 Task: Create Card IT Infrastructure Execution in Board Competitor Analysis Best Practices to Workspace Angel Investors. Create Card History Conference Review in Board Sales Lead Generation and Qualification to Workspace Angel Investors. Create Card IT Infrastructure Execution in Board Content Marketing Video Series Strategy and Execution to Workspace Angel Investors
Action: Mouse moved to (113, 333)
Screenshot: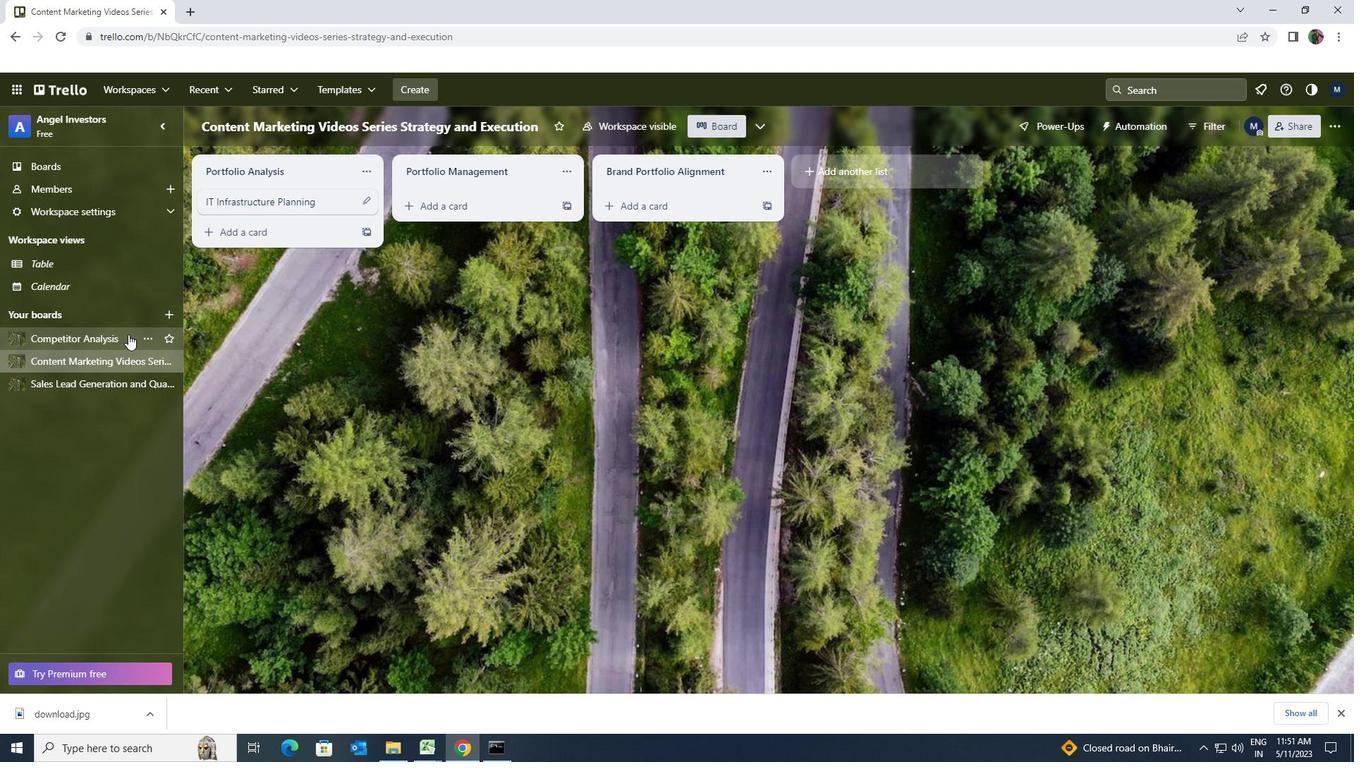 
Action: Mouse pressed left at (113, 333)
Screenshot: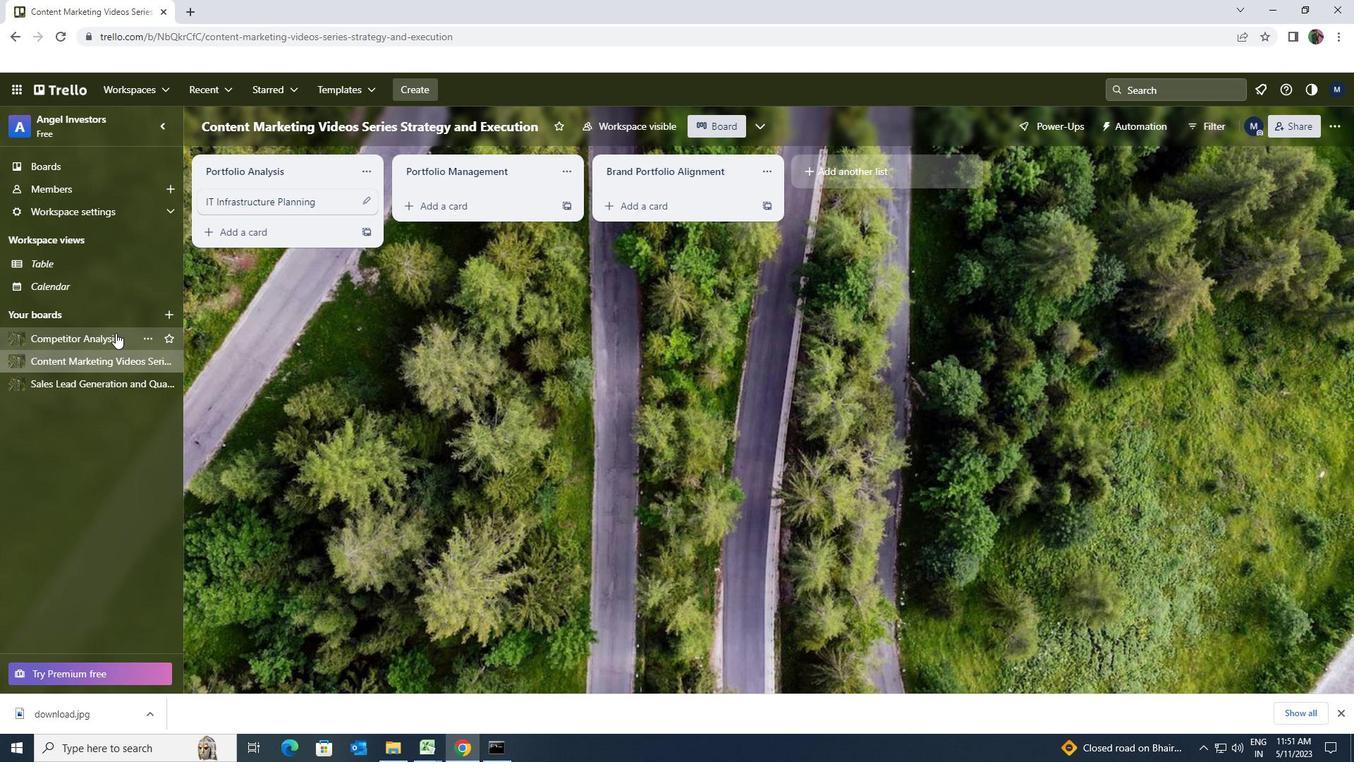 
Action: Mouse moved to (456, 220)
Screenshot: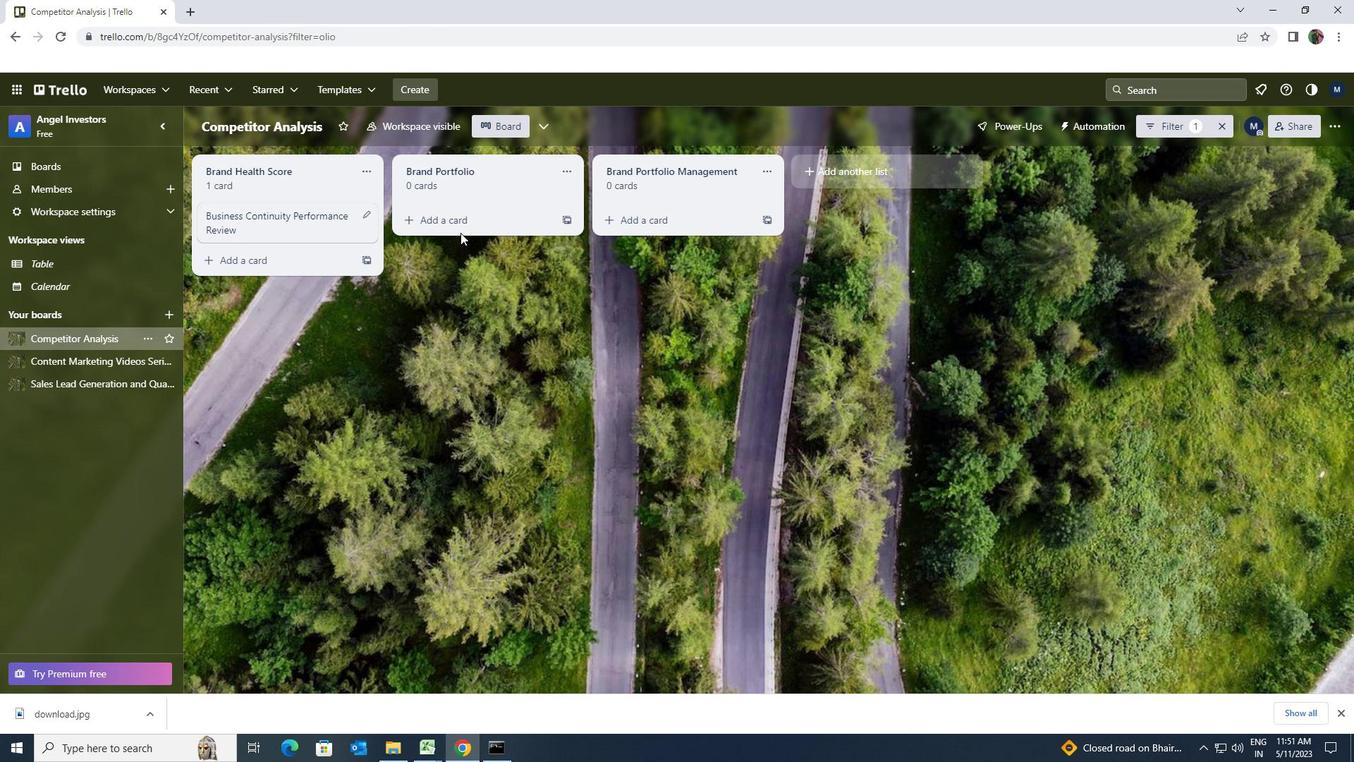 
Action: Mouse pressed left at (456, 220)
Screenshot: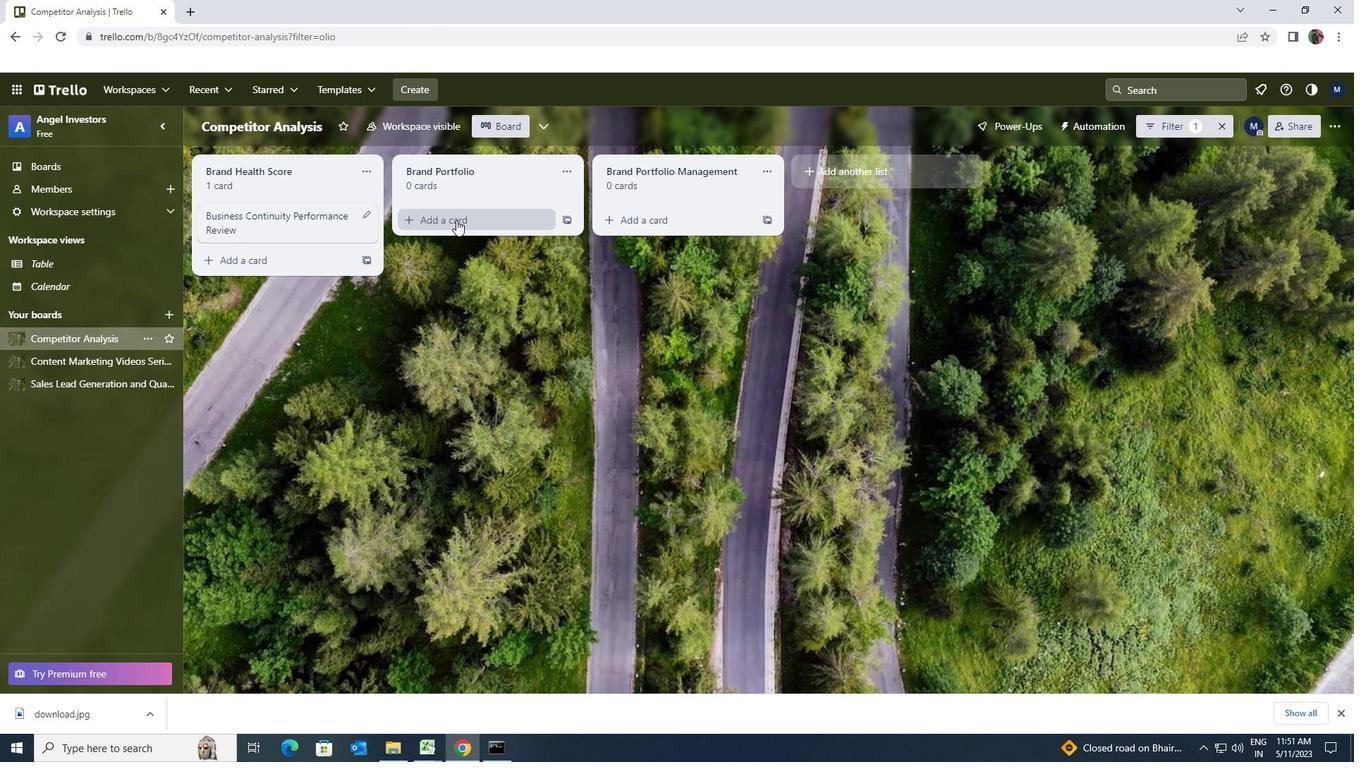 
Action: Key pressed <Key.shift><Key.shift><Key.shift>IT<Key.space><Key.shift>INFRASTRUCTURE<Key.space><Key.shift><Key.shift><Key.shift><Key.shift><Key.shift><Key.shift>EXECUTION
Screenshot: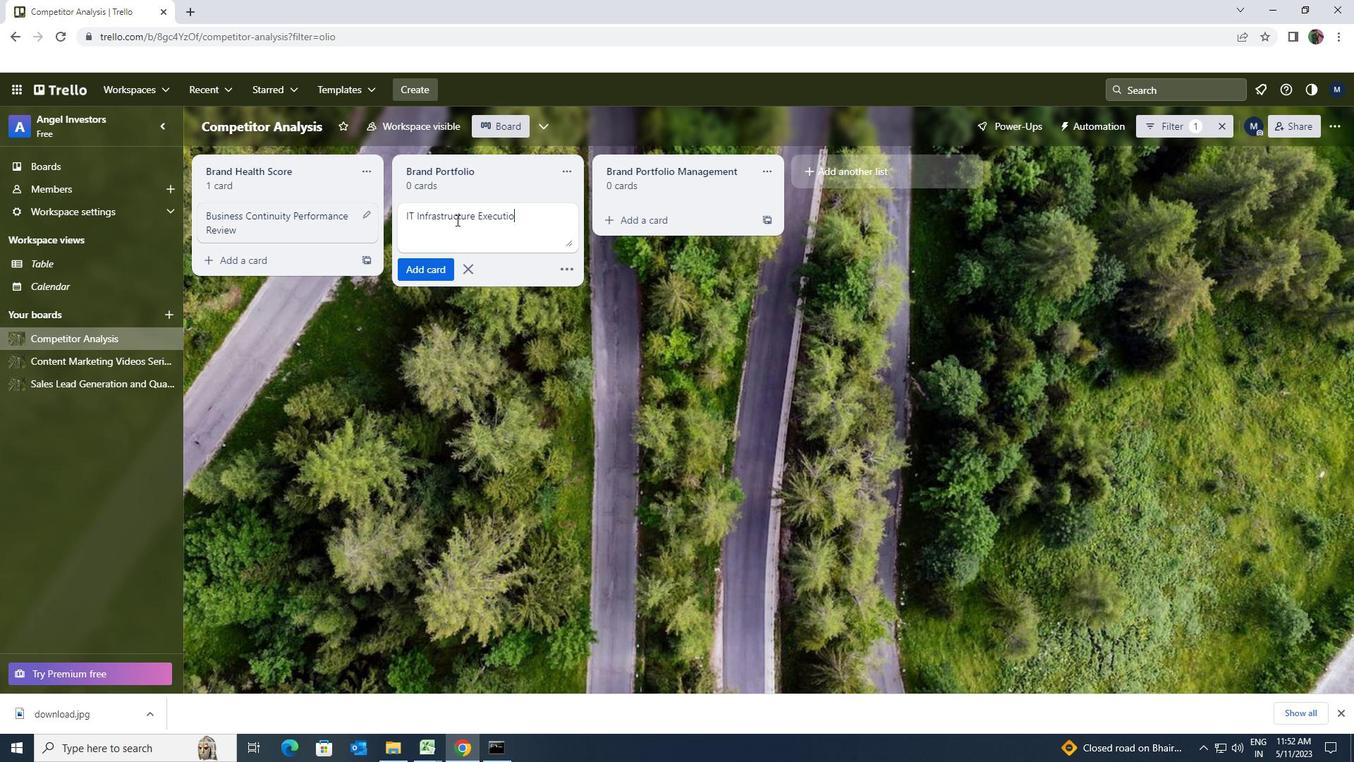 
Action: Mouse moved to (443, 260)
Screenshot: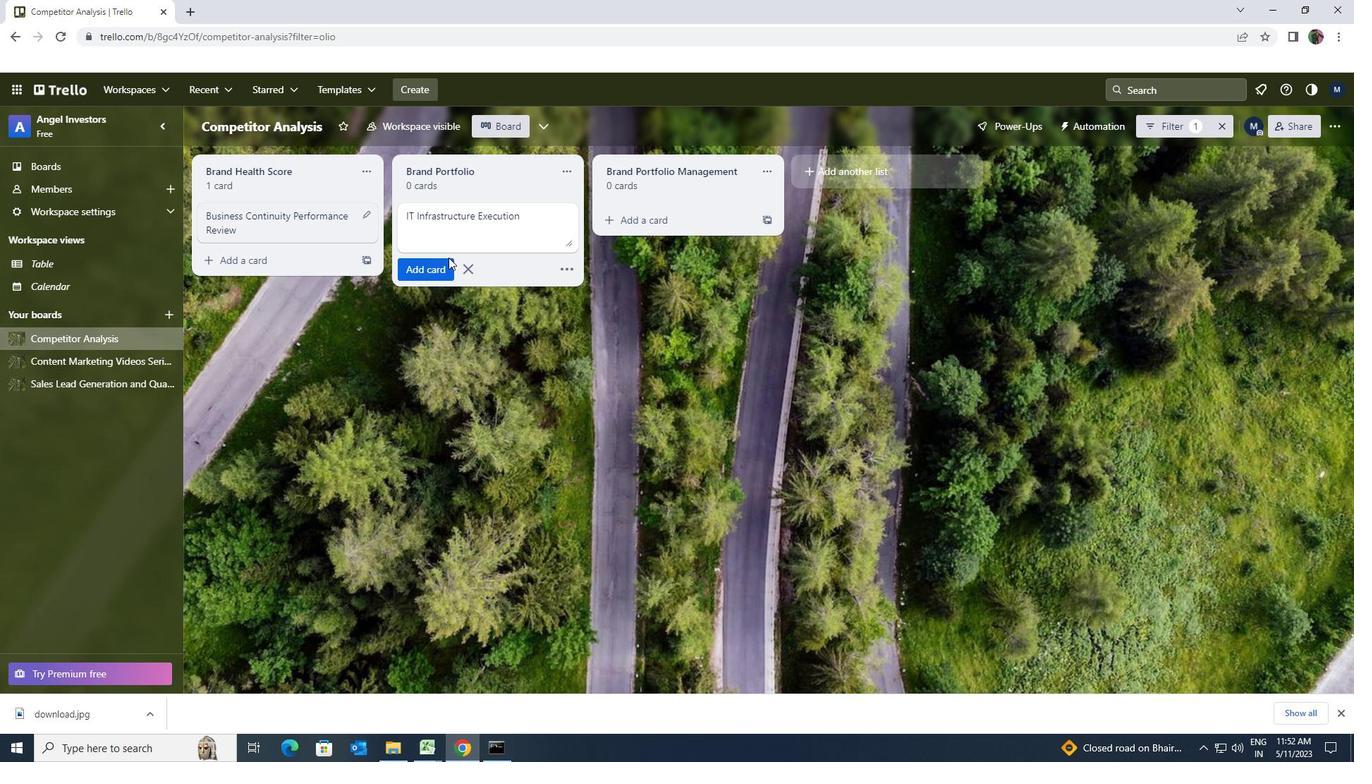 
Action: Mouse pressed left at (443, 260)
Screenshot: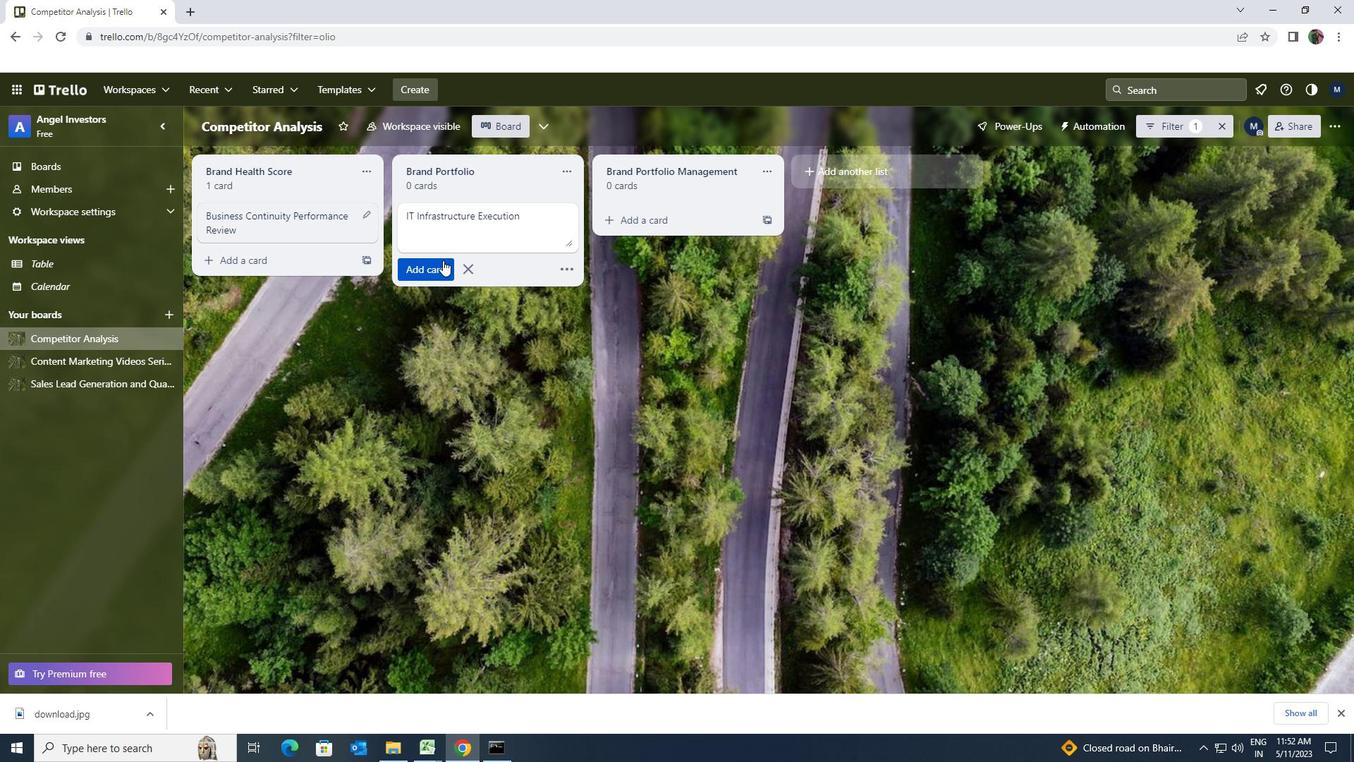 
Action: Mouse moved to (114, 379)
Screenshot: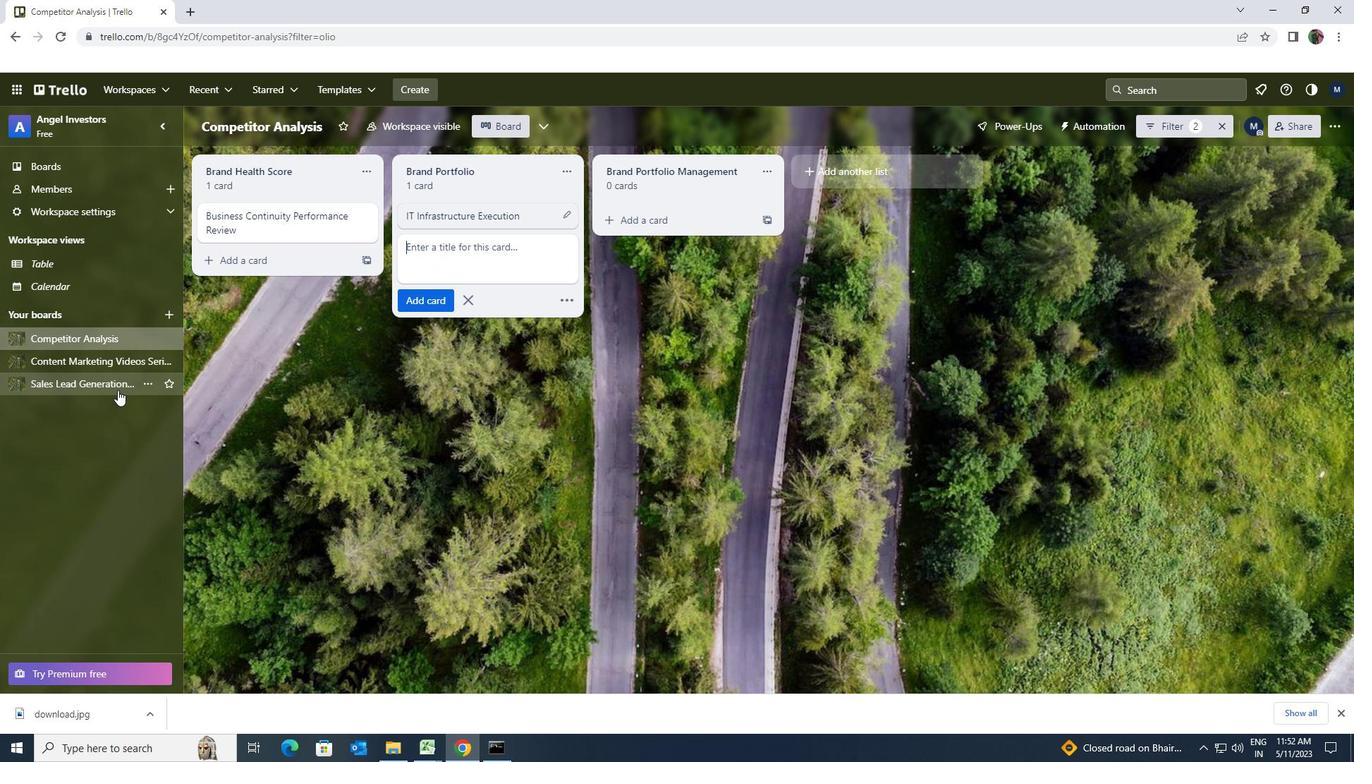 
Action: Mouse pressed left at (114, 379)
Screenshot: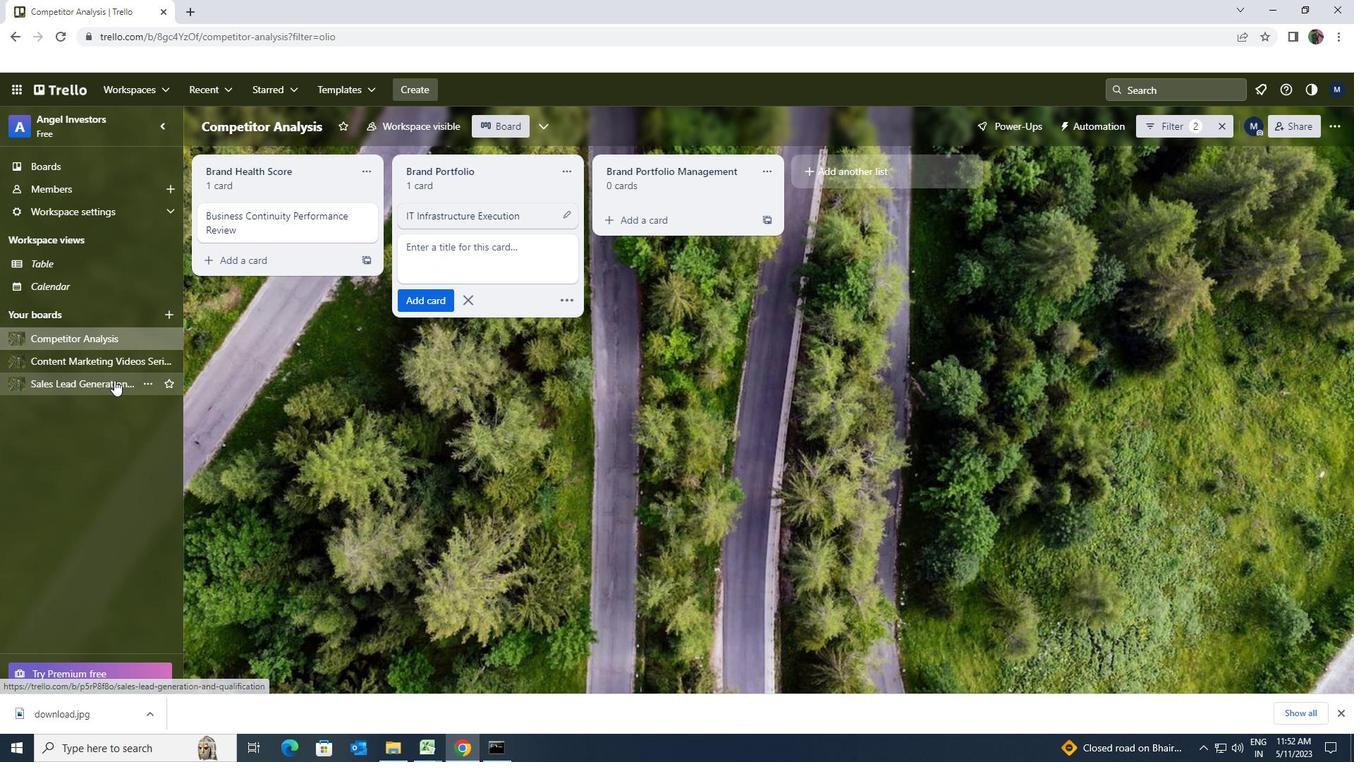 
Action: Mouse moved to (482, 212)
Screenshot: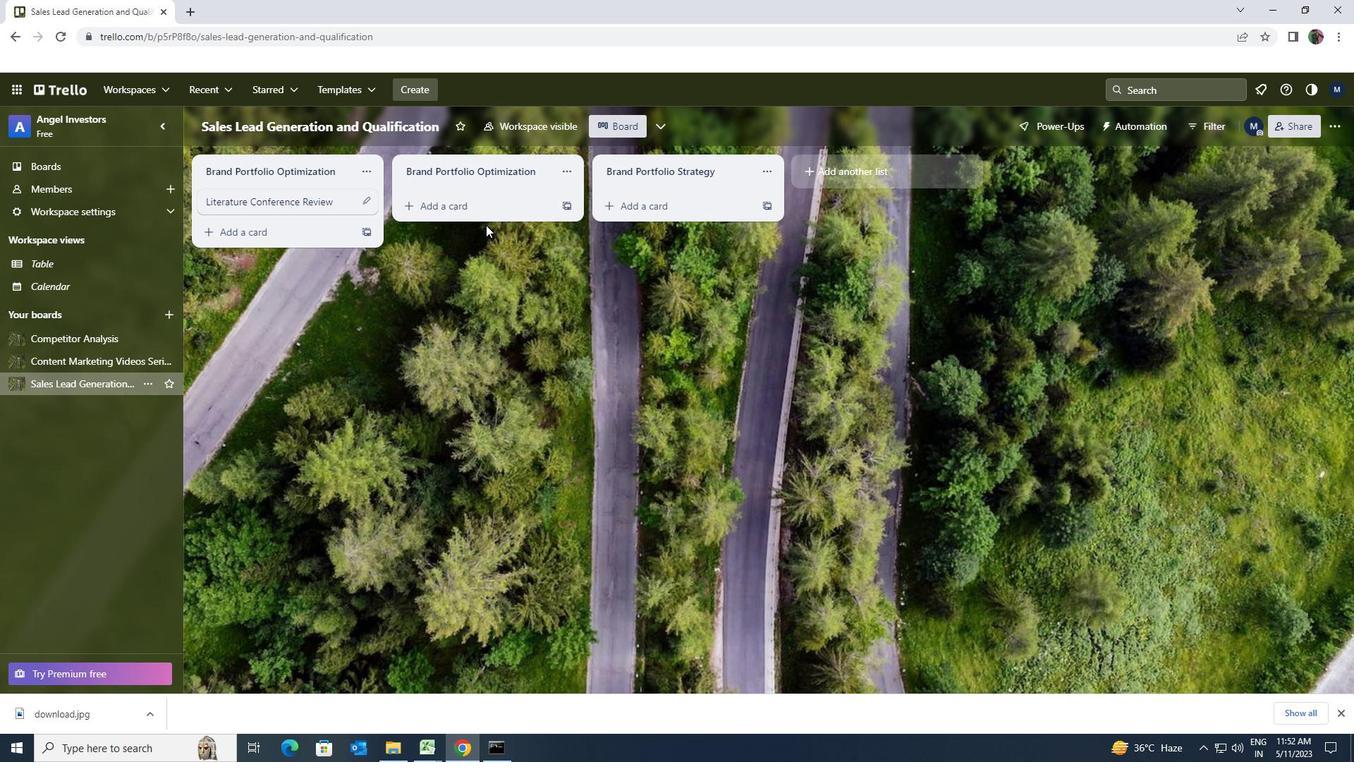 
Action: Mouse pressed left at (482, 212)
Screenshot: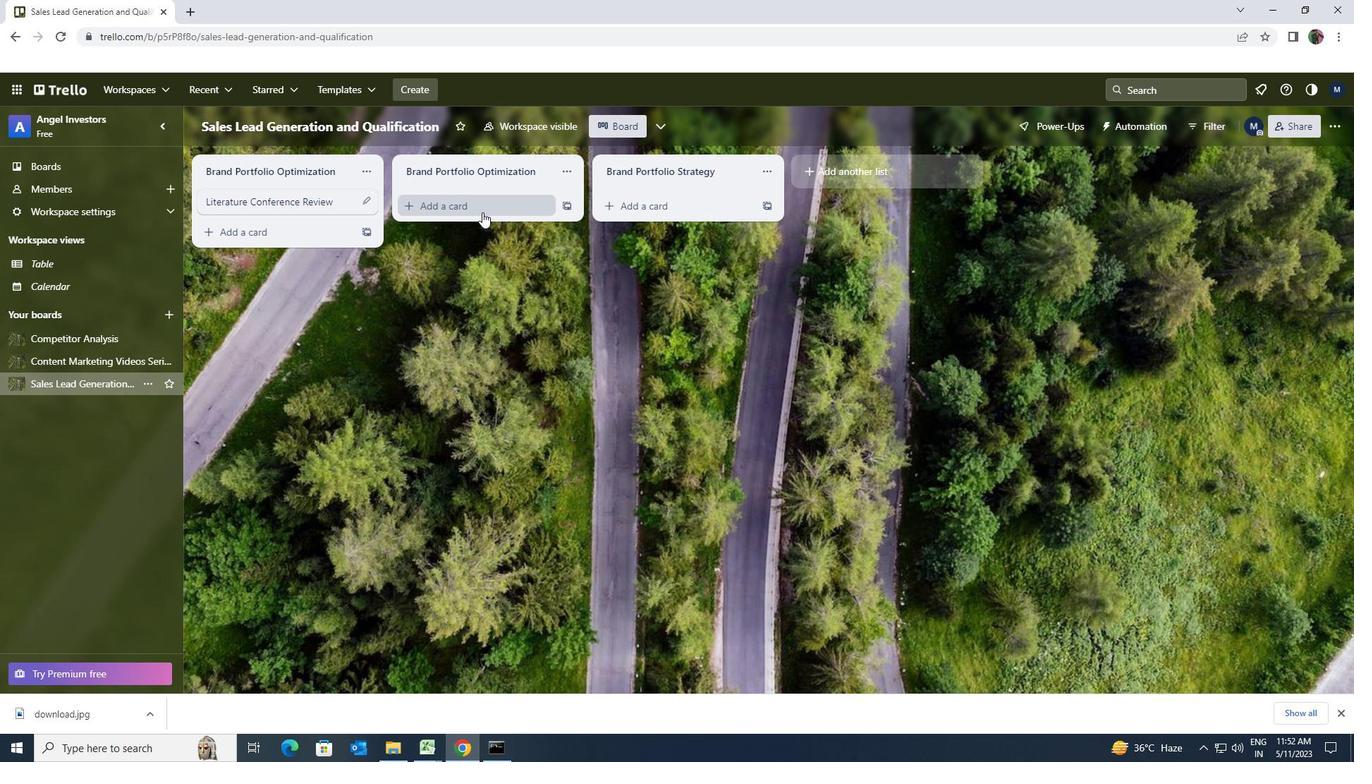 
Action: Key pressed <Key.shift>HISTORY<Key.space><Key.shift>CONFEREB<Key.backspace>NCE<Key.space><Key.shift><Key.shift><Key.shift>REVIEW
Screenshot: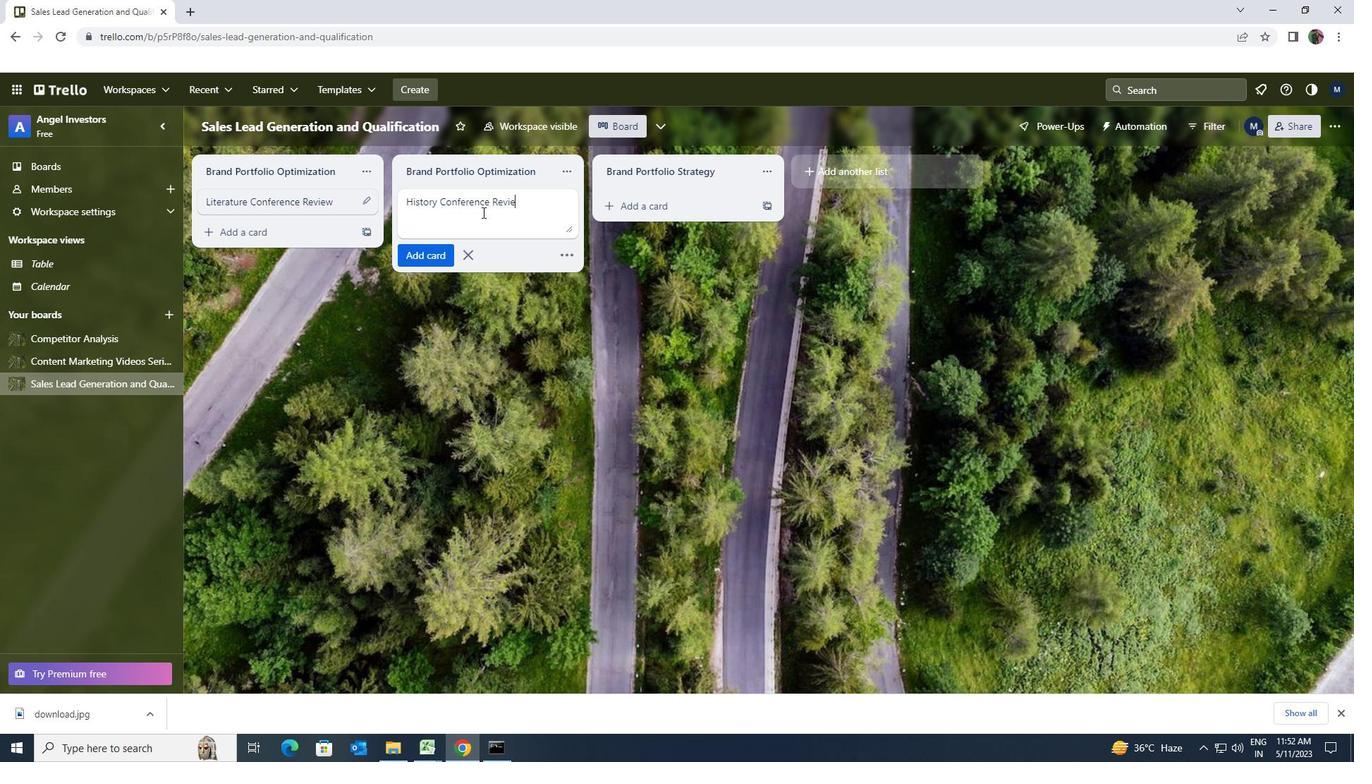 
Action: Mouse moved to (433, 258)
Screenshot: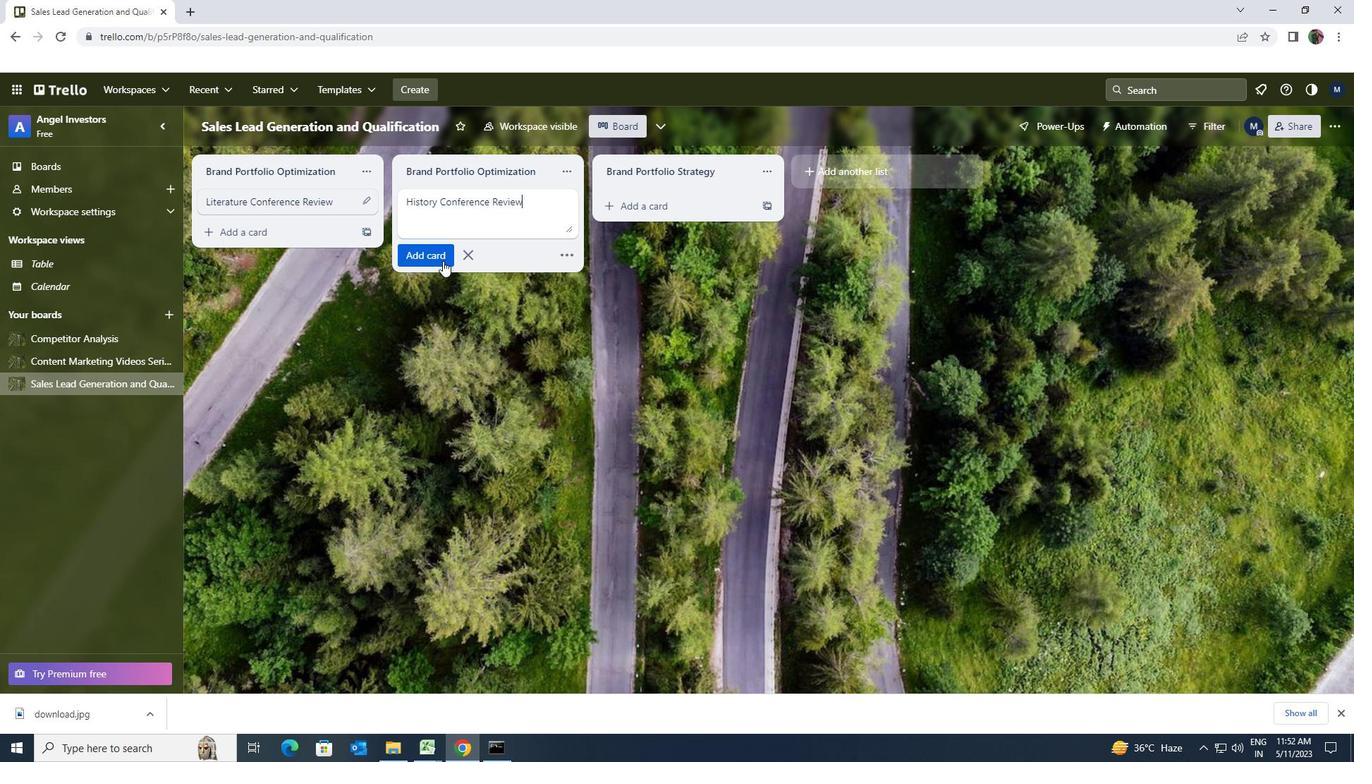 
Action: Mouse pressed left at (433, 258)
Screenshot: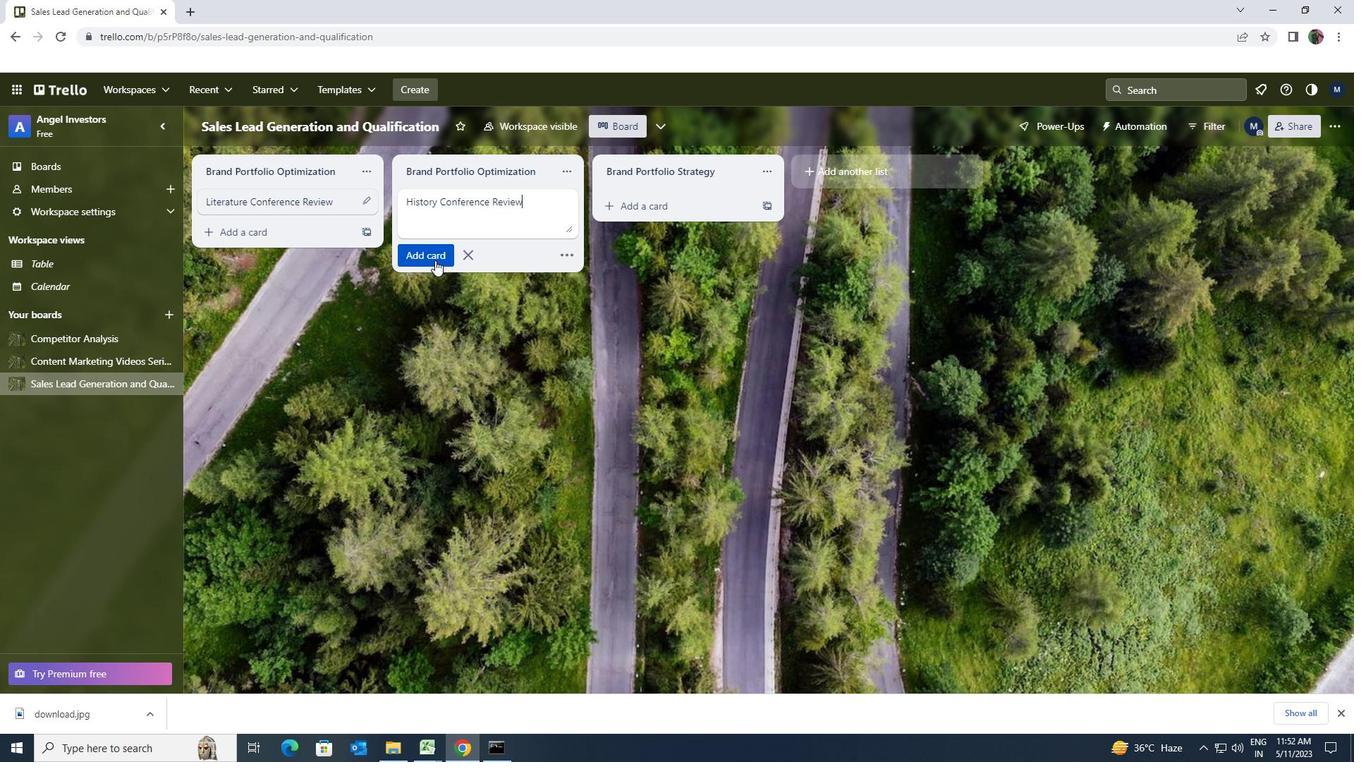 
Action: Mouse moved to (100, 357)
Screenshot: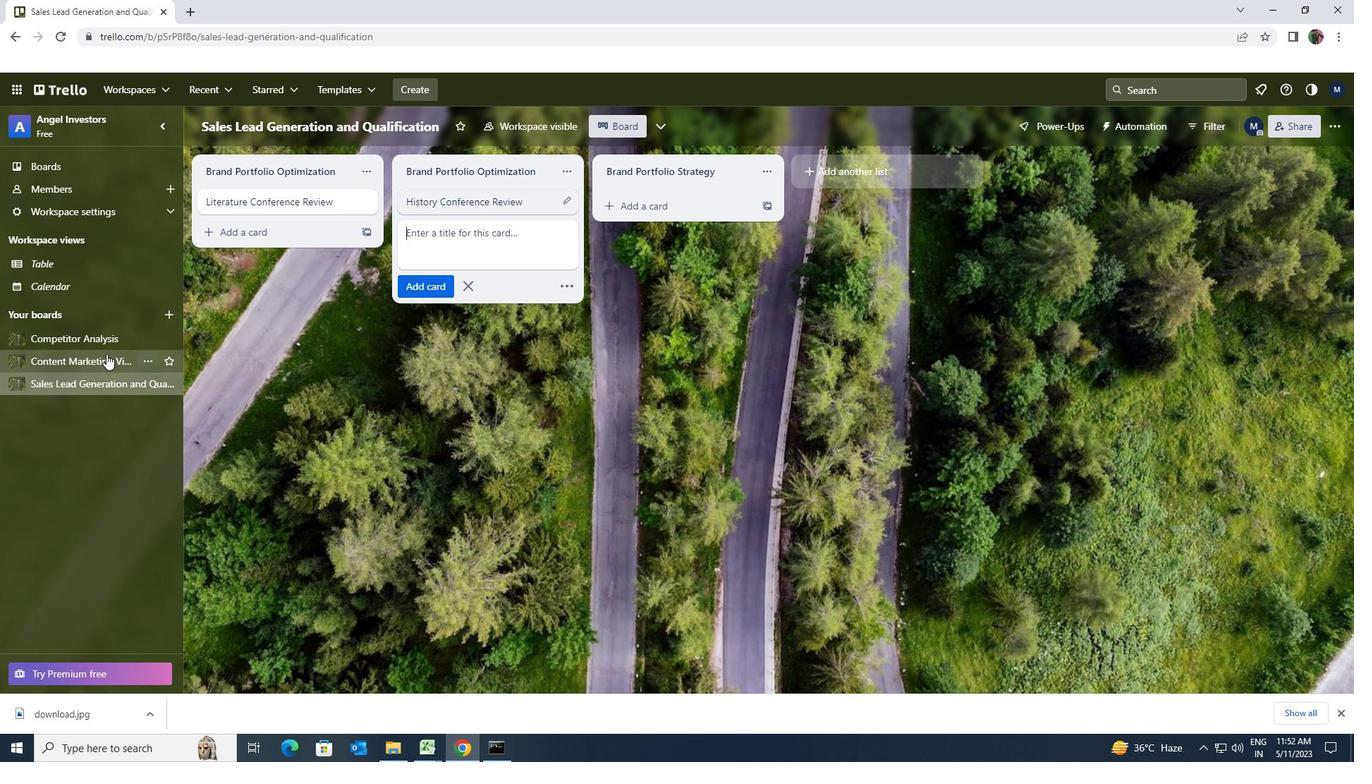 
Action: Mouse pressed left at (100, 357)
Screenshot: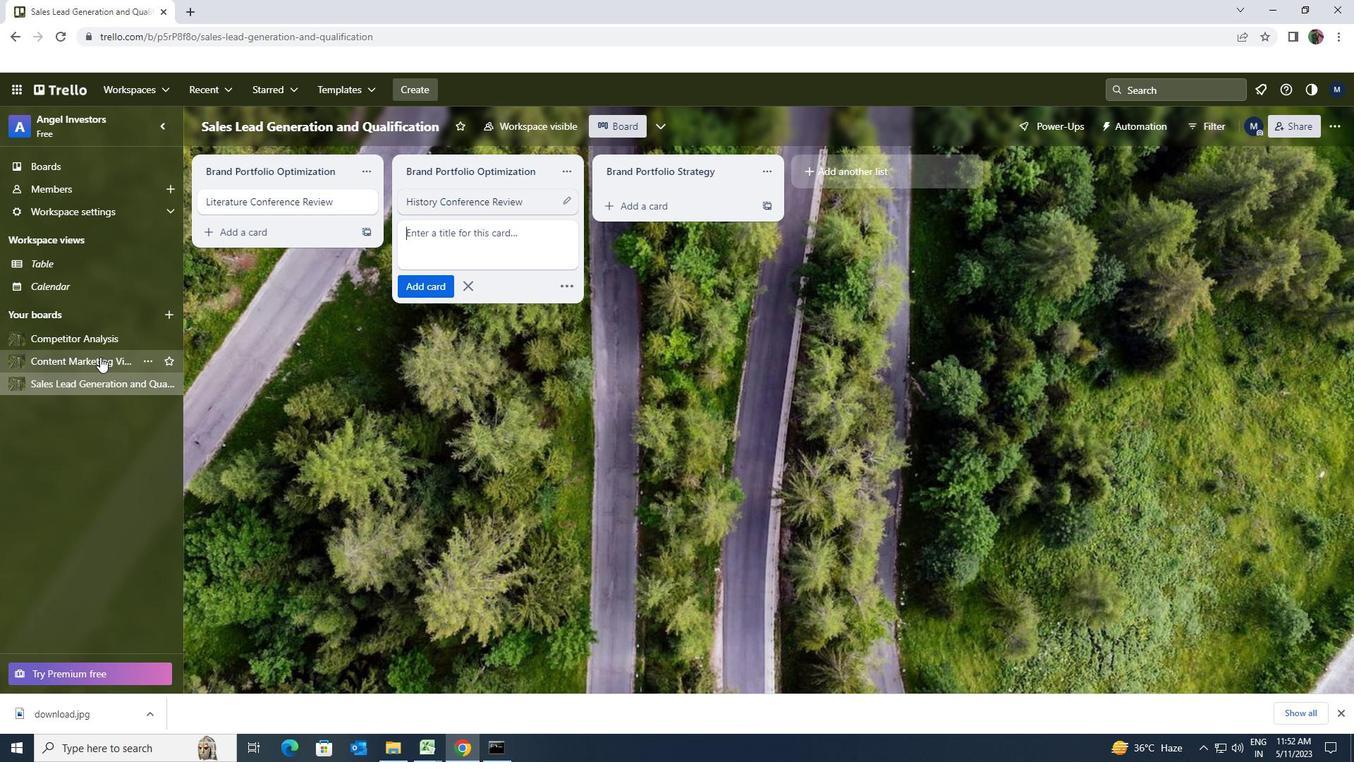 
Action: Mouse moved to (416, 214)
Screenshot: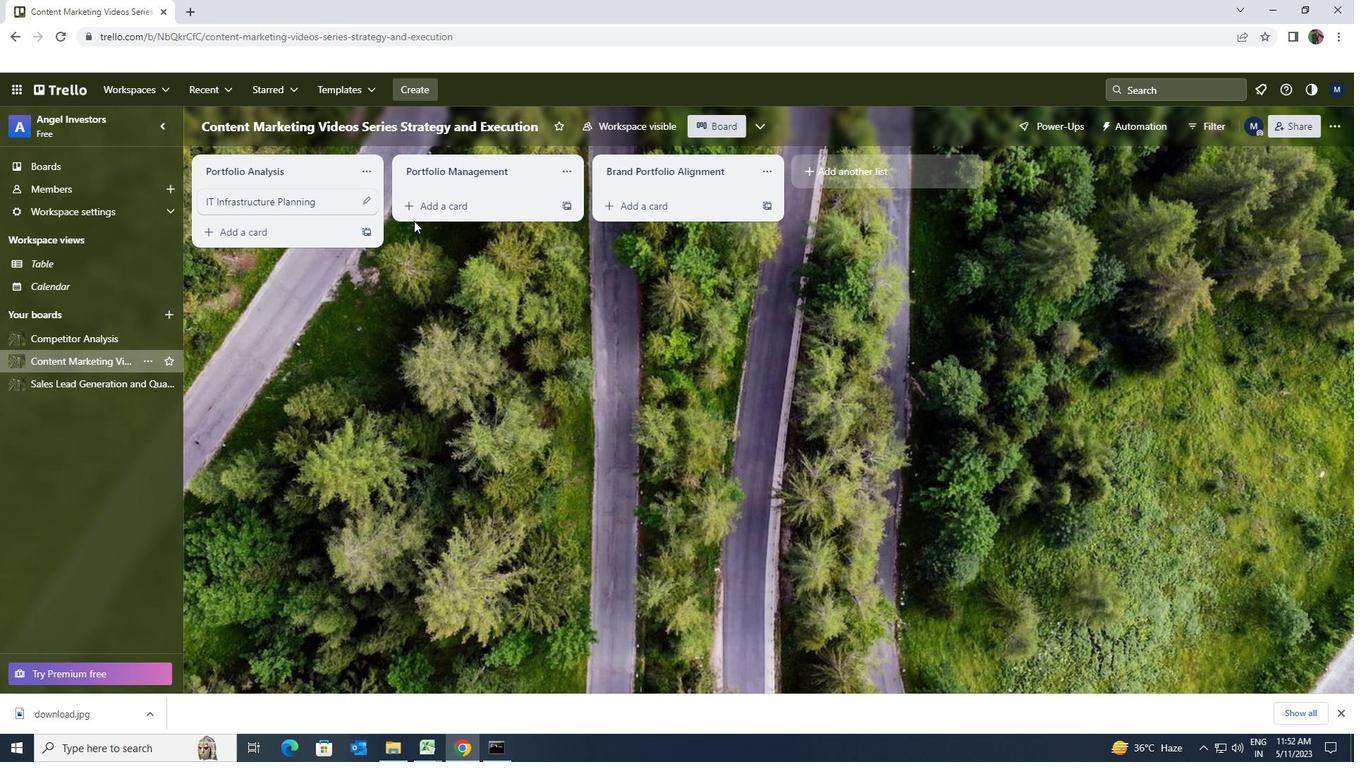
Action: Mouse pressed left at (416, 214)
Screenshot: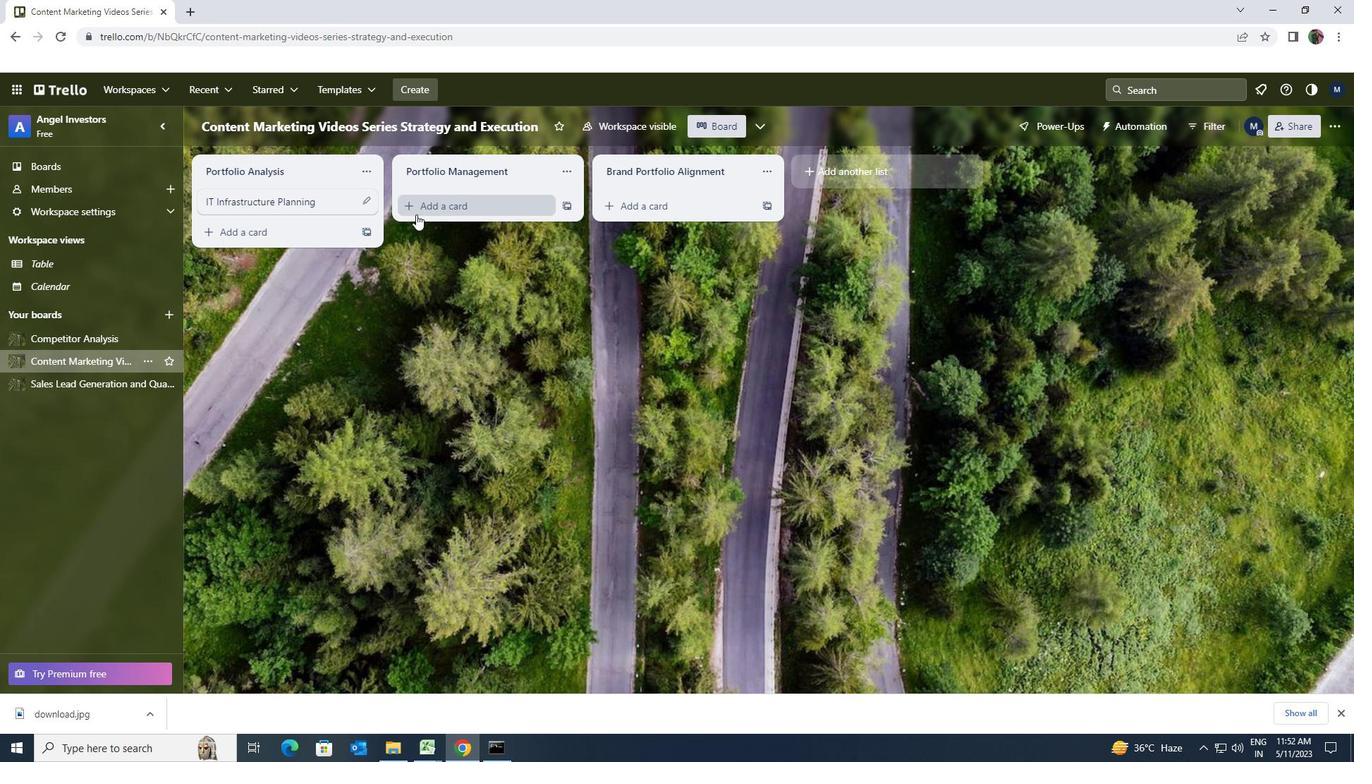 
Action: Key pressed <Key.shift><Key.shift><Key.shift><Key.shift><Key.shift><Key.shift><Key.shift><Key.shift><Key.shift><Key.shift><Key.shift><Key.shift><Key.shift><Key.shift><Key.shift><Key.shift><Key.shift><Key.shift><Key.shift><Key.shift><Key.shift><Key.shift><Key.shift><Key.shift><Key.shift><Key.shift><Key.shift><Key.shift><Key.shift><Key.shift><Key.shift><Key.shift><Key.shift><Key.shift><Key.shift><Key.shift><Key.shift><Key.shift><Key.shift><Key.shift><Key.shift><Key.shift><Key.shift><Key.shift><Key.shift><Key.shift><Key.shift><Key.shift><Key.shift><Key.shift><Key.shift><Key.shift>IT<Key.space><Key.shift><Key.shift><Key.shift><Key.shift><Key.shift><Key.shift><Key.shift><Key.shift>INFRASTRUCTURE<Key.space><Key.shift><Key.shift><Key.shift><Key.shift><Key.shift><Key.shift><Key.shift><Key.shift>EXECUTION
Screenshot: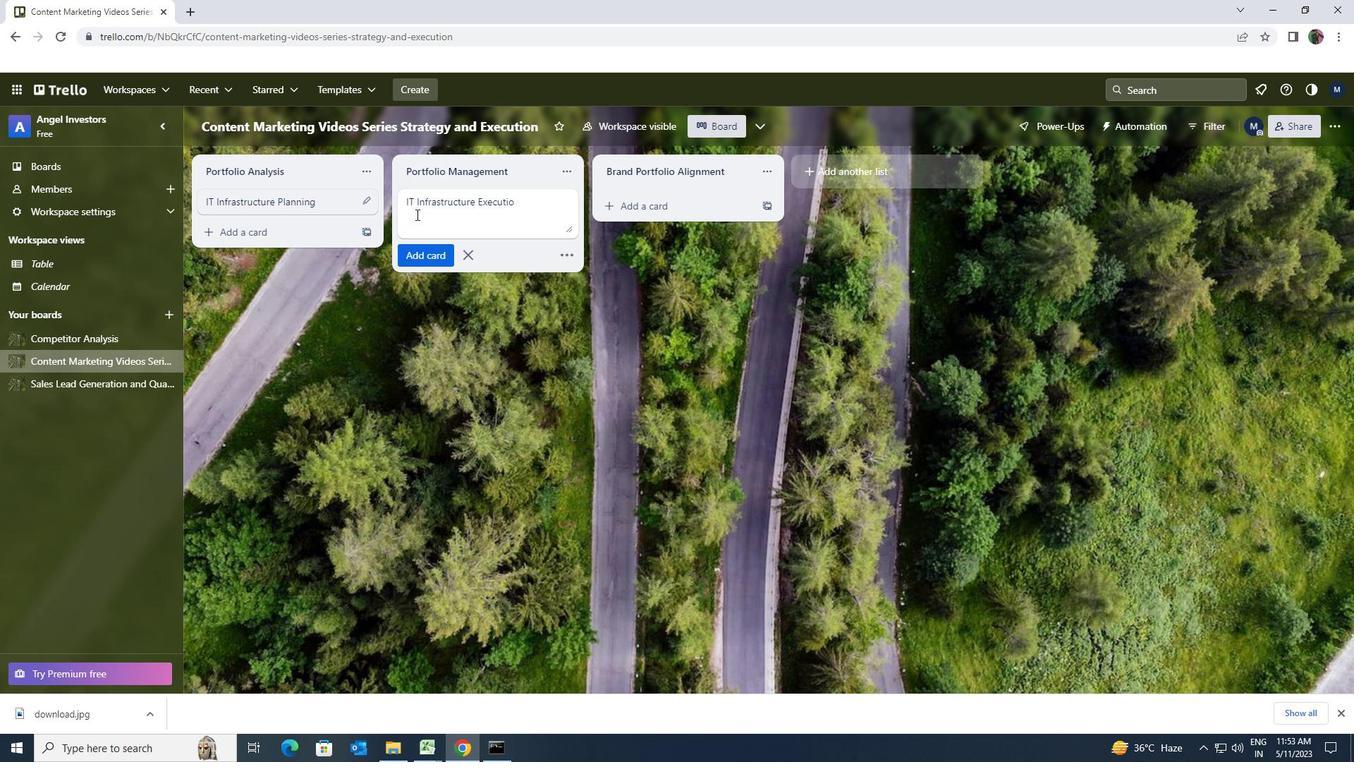 
Action: Mouse moved to (426, 261)
Screenshot: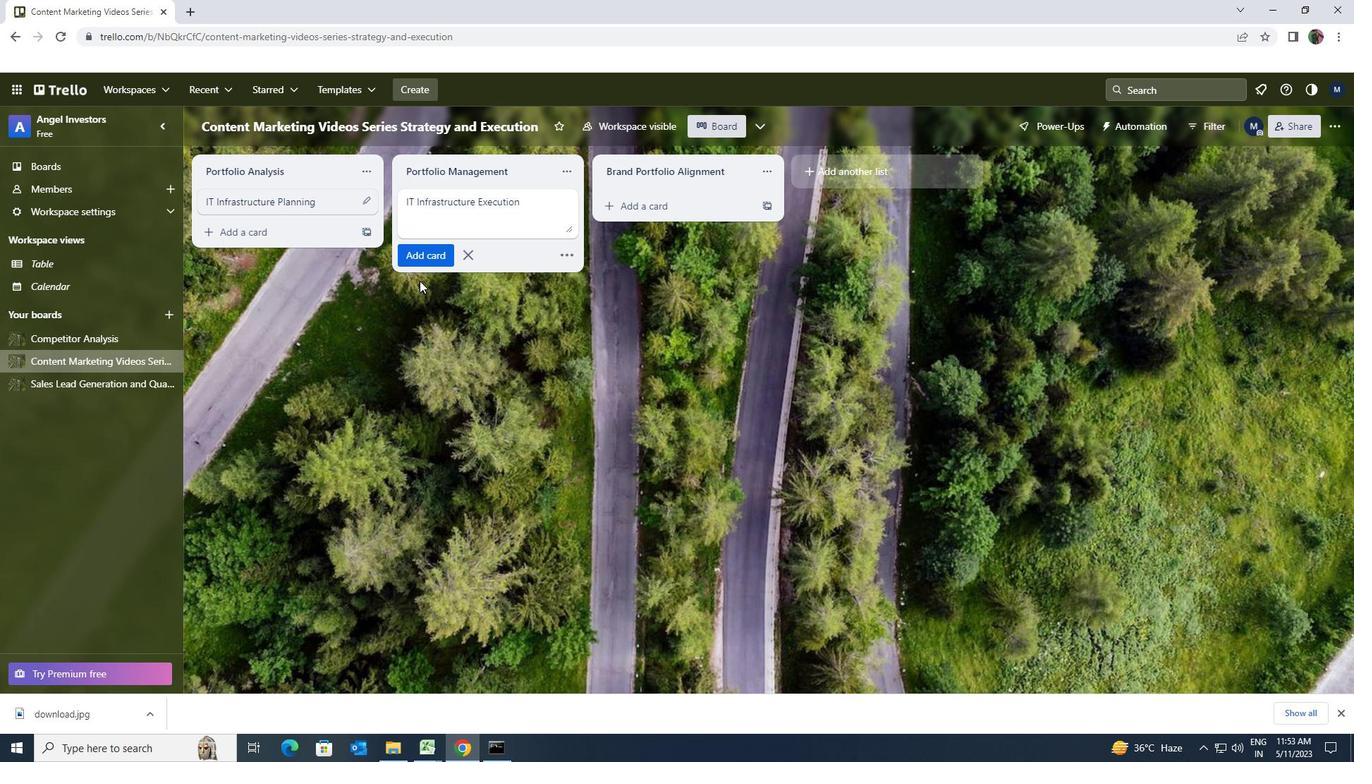 
Action: Mouse pressed left at (426, 261)
Screenshot: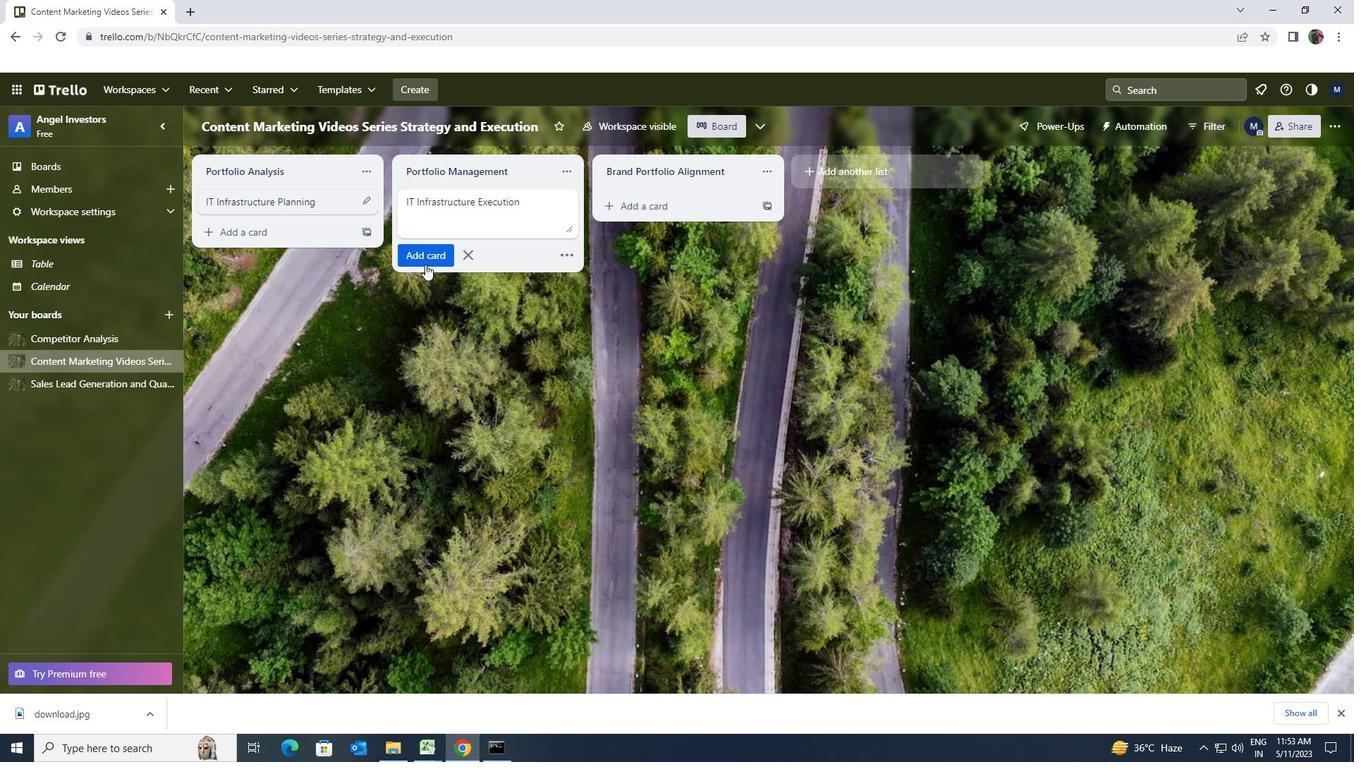 
